 Task: Sort the products in the category "Cheddar" by relevance.
Action: Mouse moved to (726, 274)
Screenshot: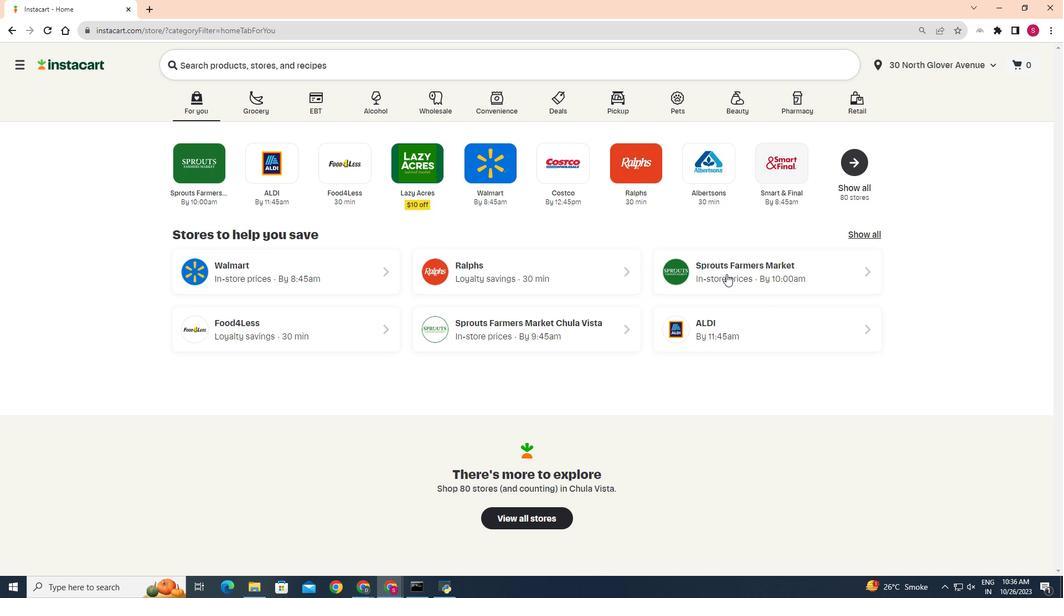 
Action: Mouse pressed left at (726, 274)
Screenshot: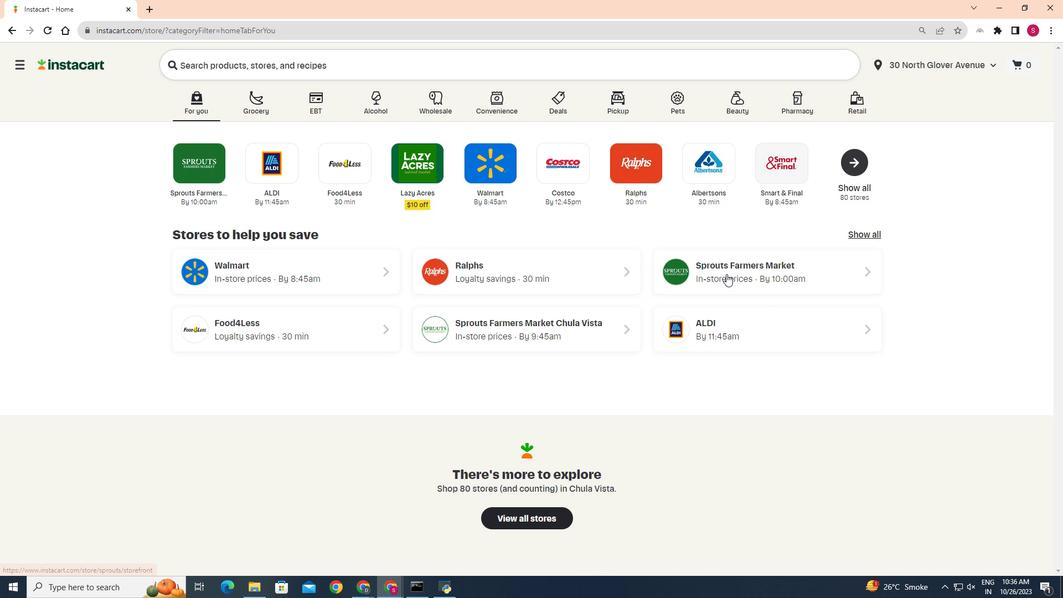 
Action: Mouse moved to (37, 501)
Screenshot: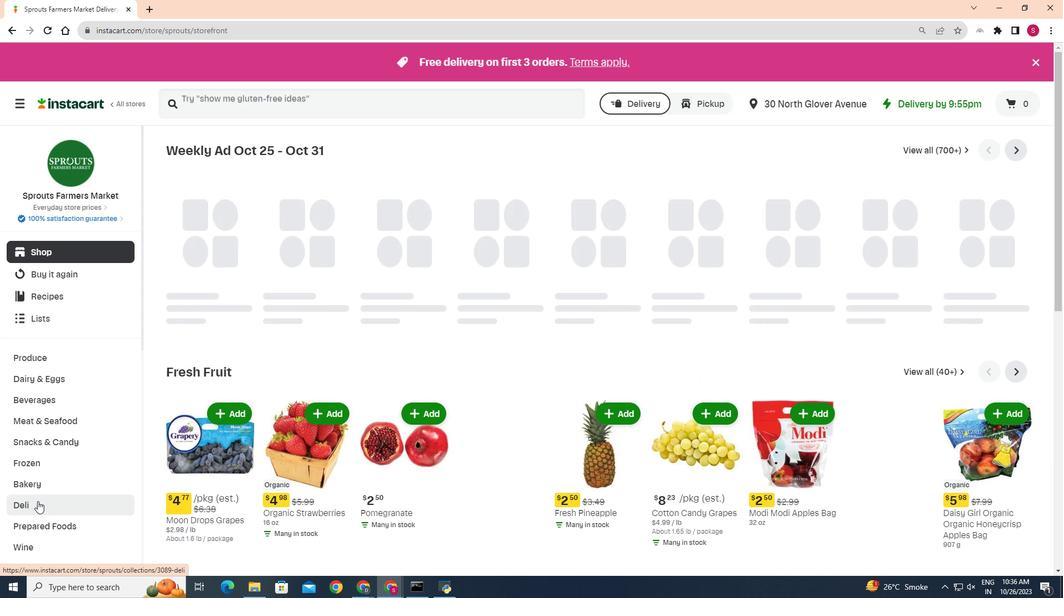 
Action: Mouse pressed left at (37, 501)
Screenshot: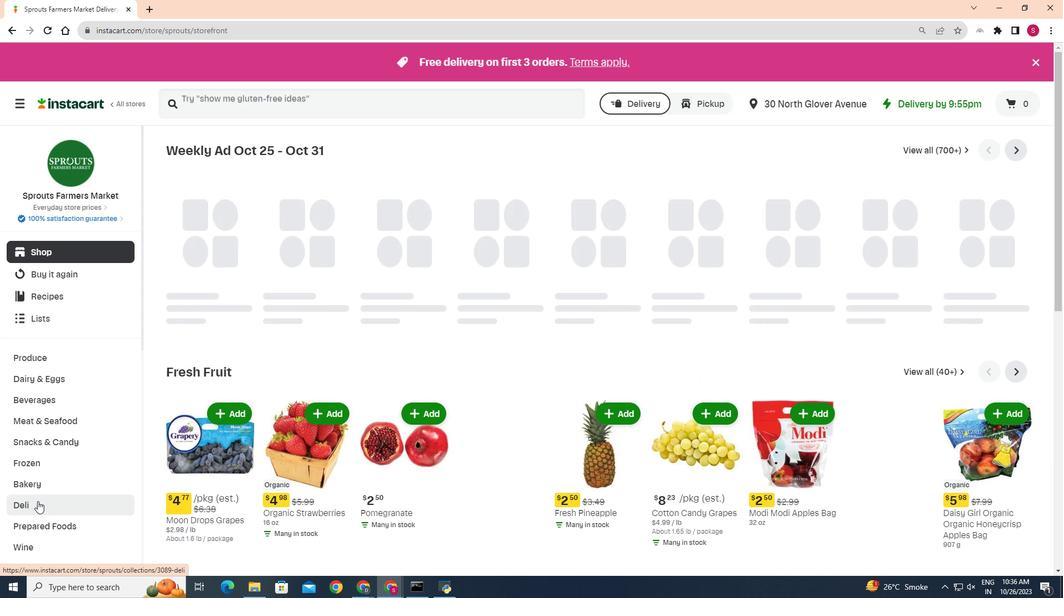
Action: Mouse moved to (288, 177)
Screenshot: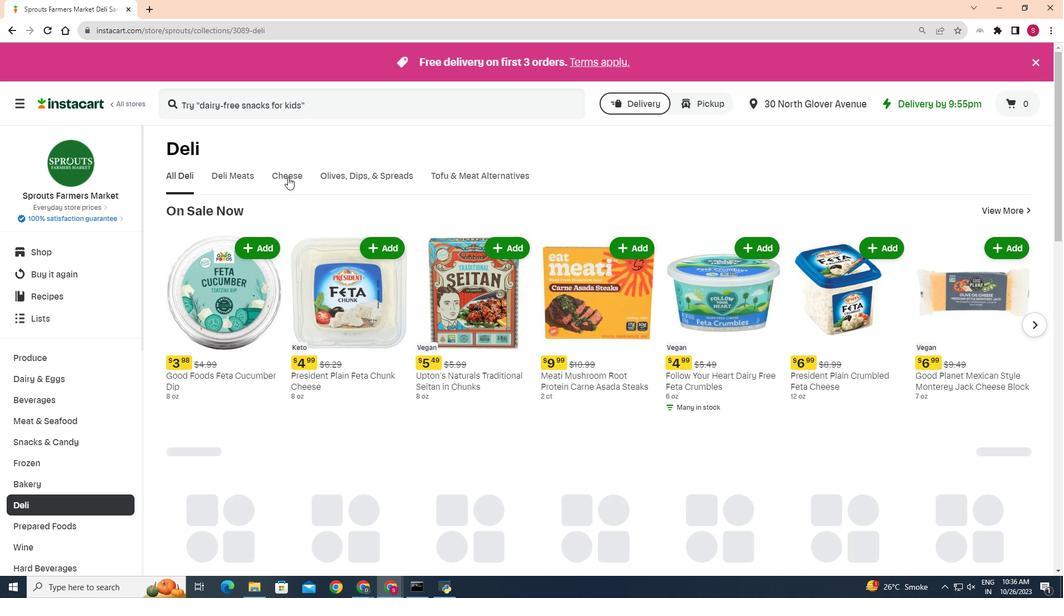 
Action: Mouse pressed left at (288, 177)
Screenshot: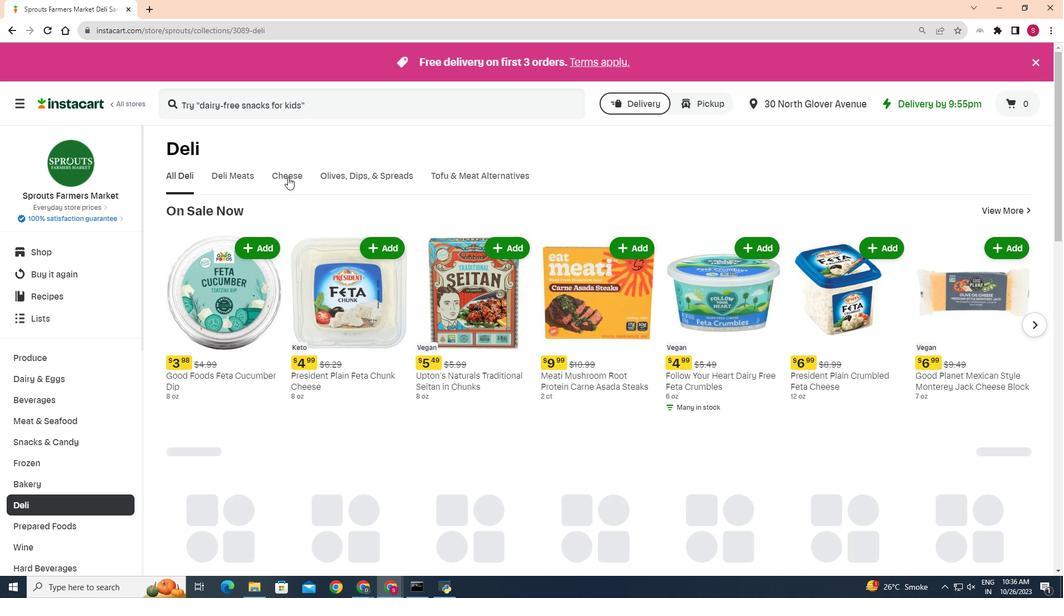 
Action: Mouse moved to (259, 224)
Screenshot: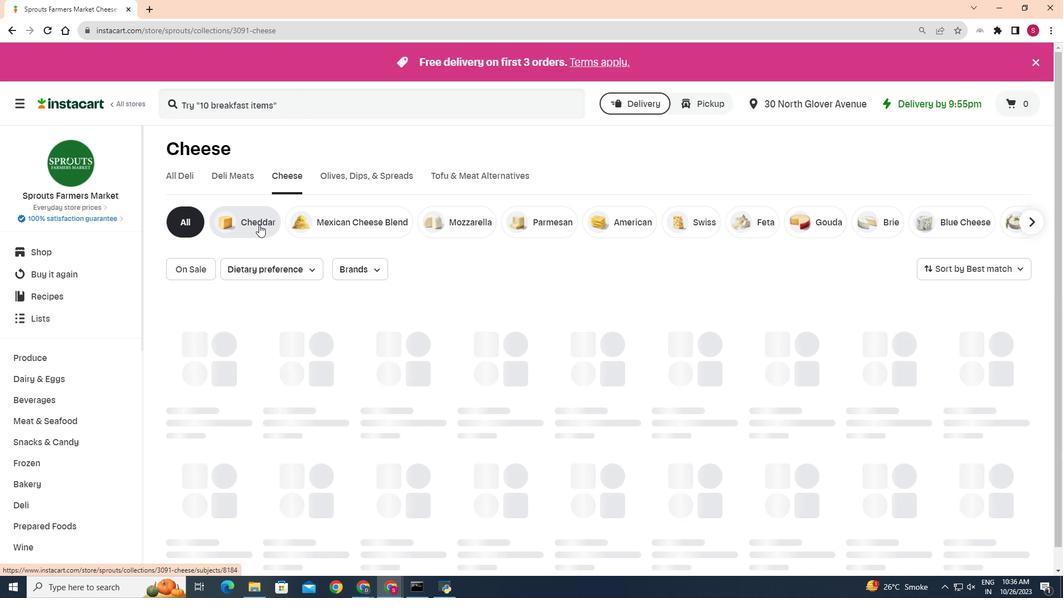 
Action: Mouse pressed left at (259, 224)
Screenshot: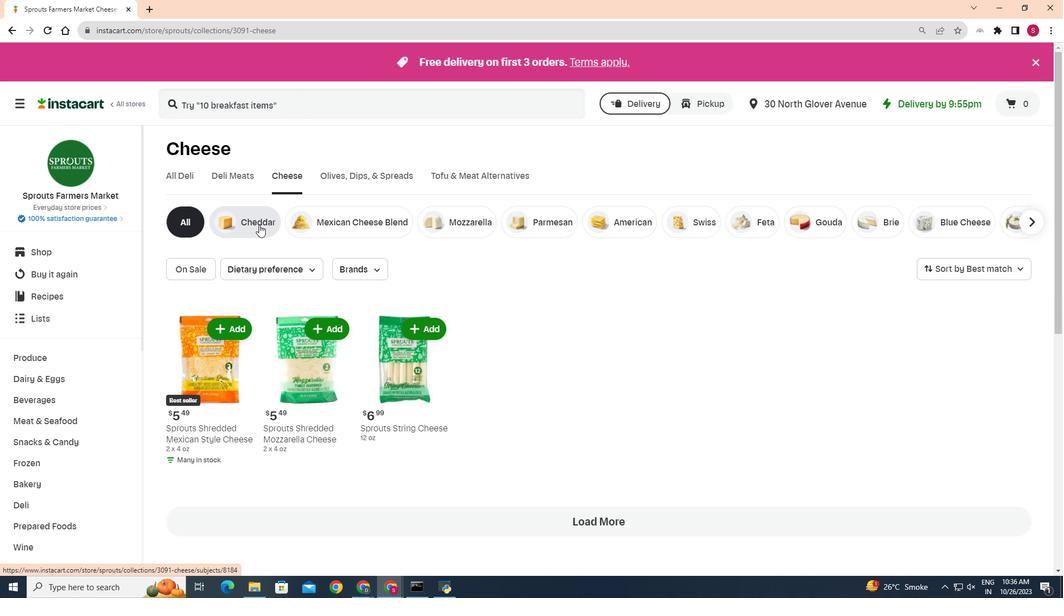 
Action: Mouse moved to (1021, 264)
Screenshot: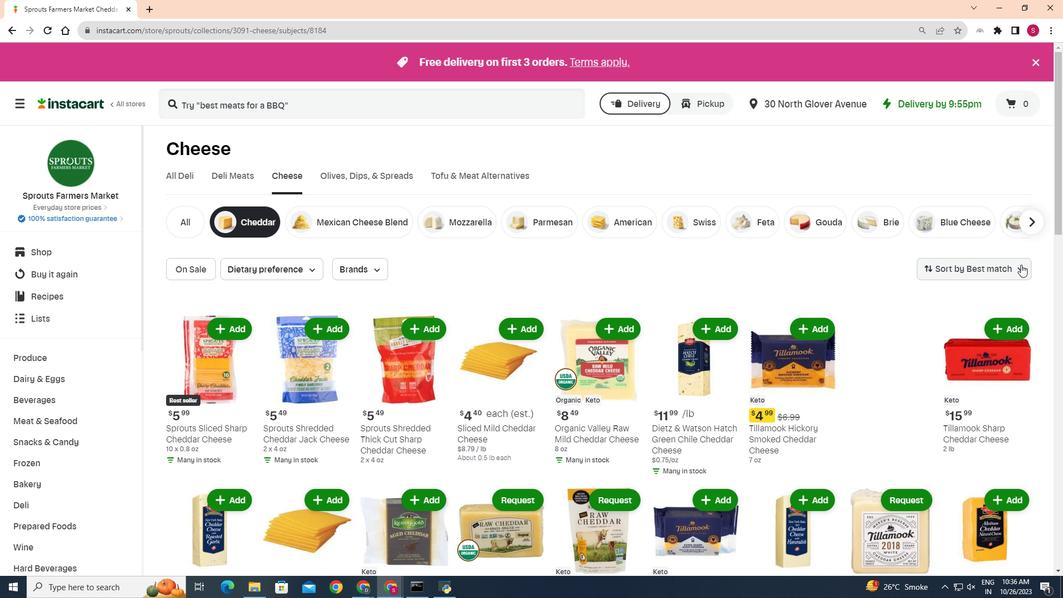 
Action: Mouse pressed left at (1021, 264)
Screenshot: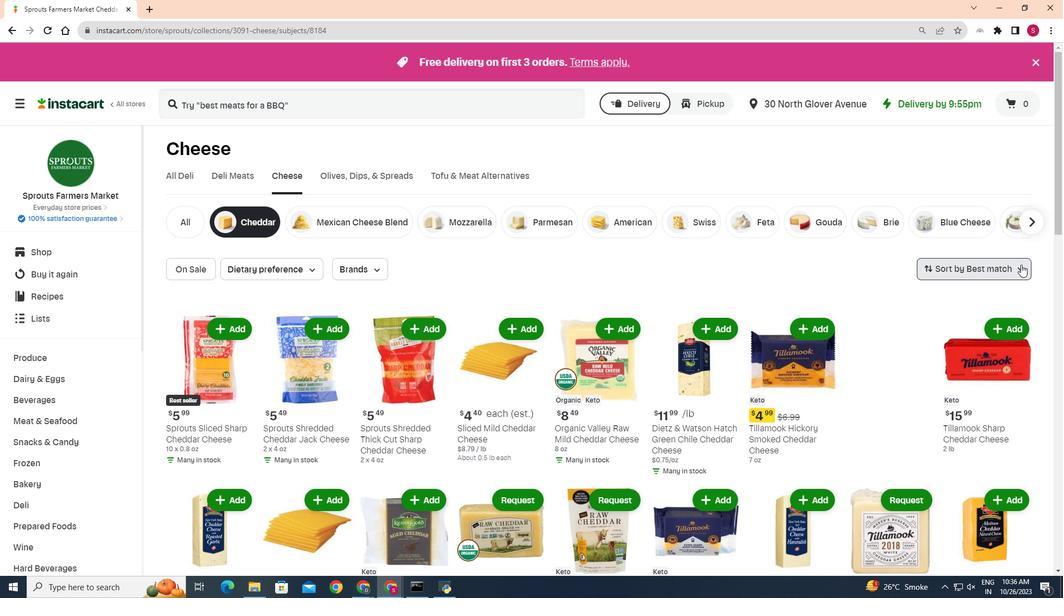 
Action: Mouse moved to (965, 432)
Screenshot: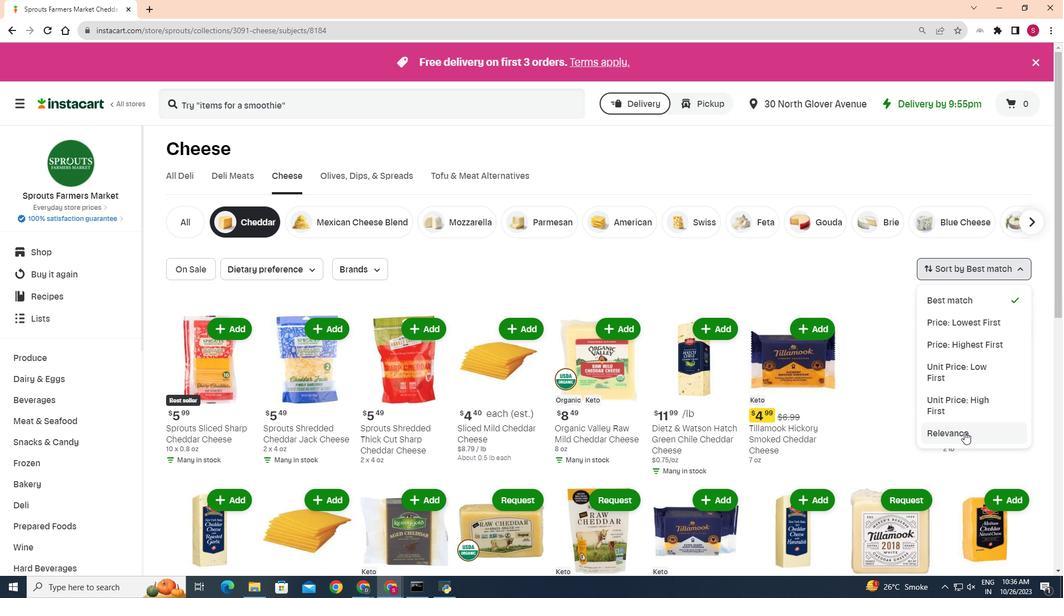 
Action: Mouse pressed left at (965, 432)
Screenshot: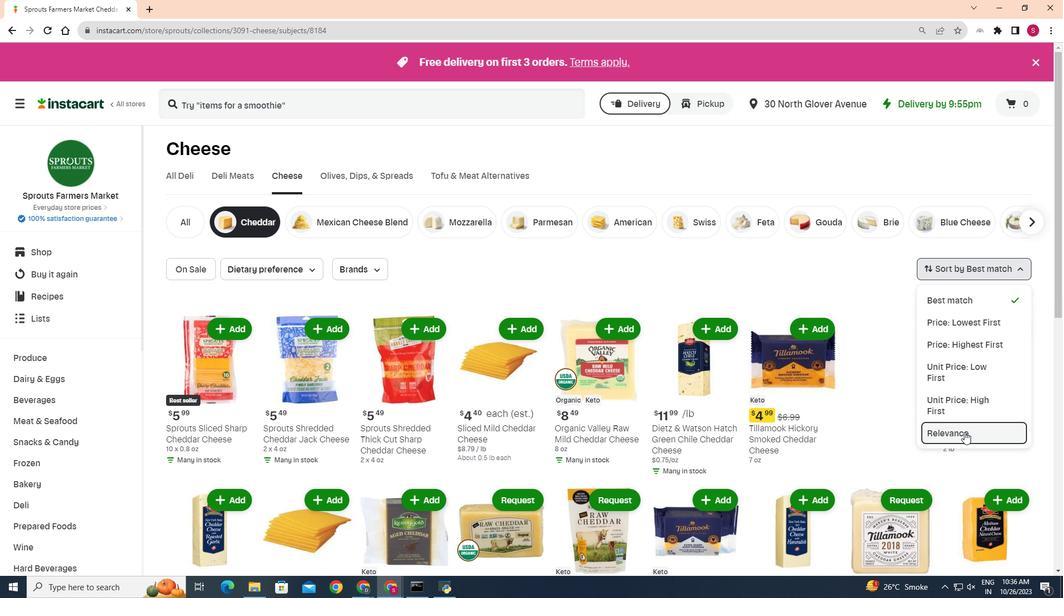 
Action: Mouse moved to (736, 317)
Screenshot: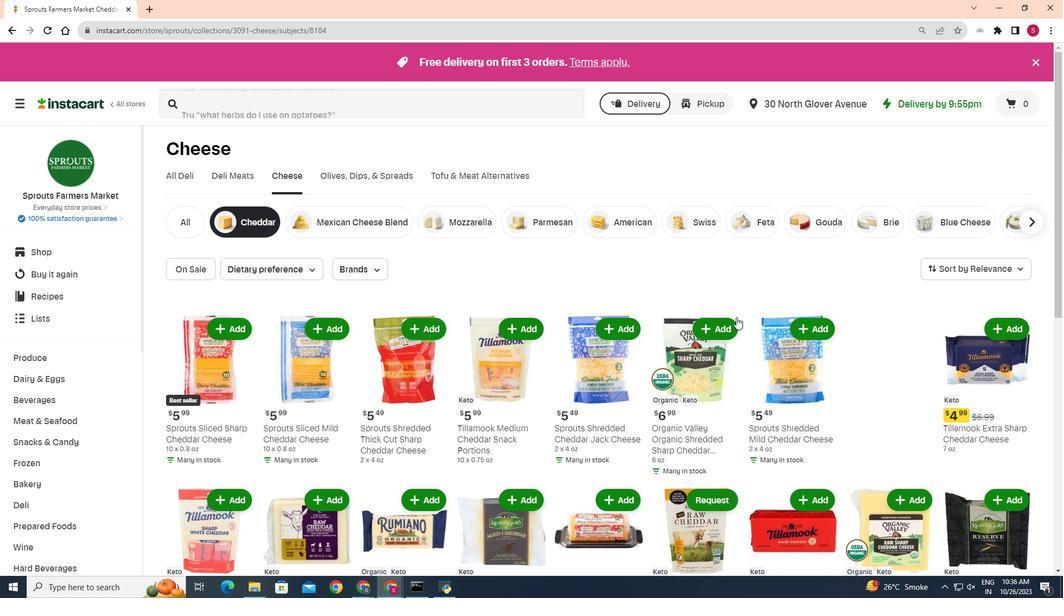 
Action: Mouse scrolled (736, 316) with delta (0, 0)
Screenshot: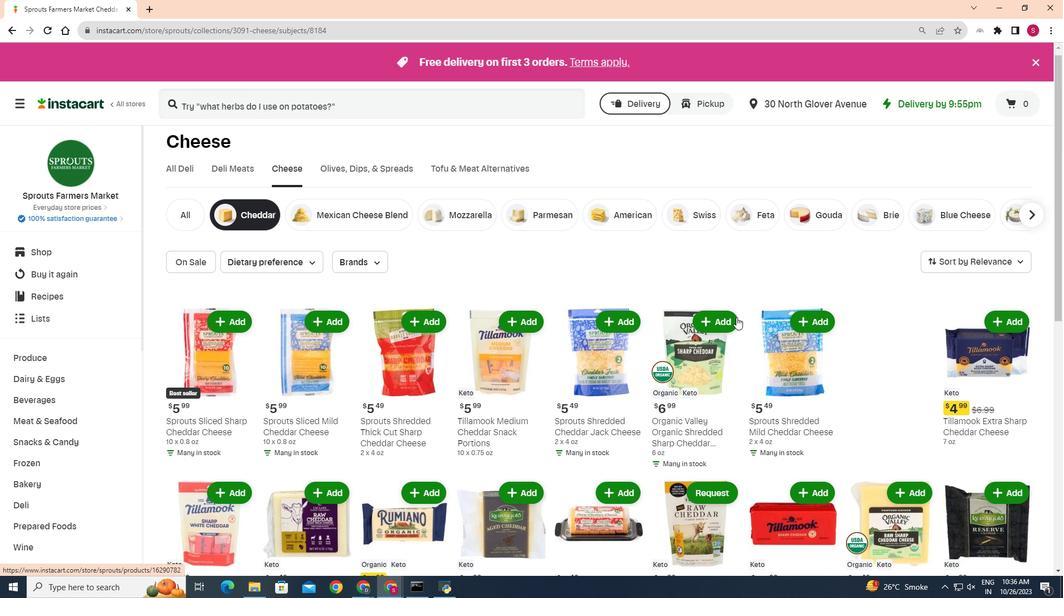 
Action: Mouse scrolled (736, 316) with delta (0, 0)
Screenshot: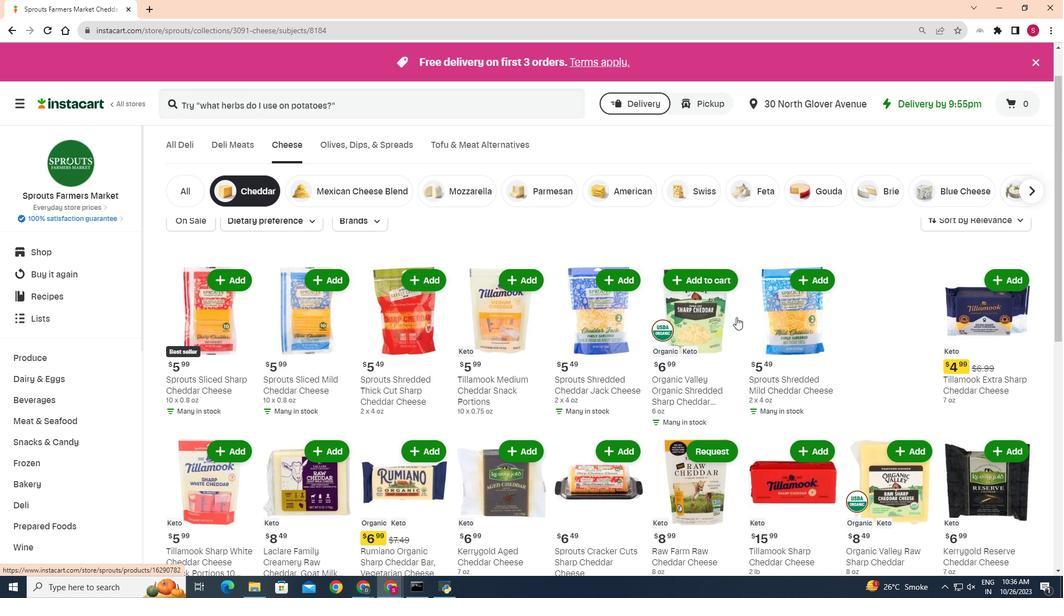 
Action: Mouse moved to (737, 317)
Screenshot: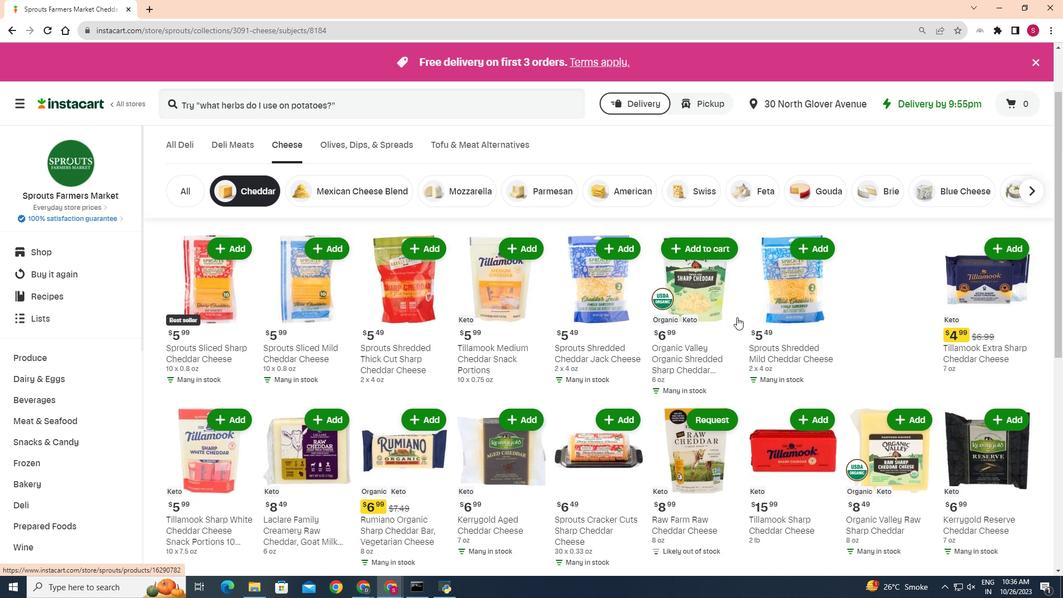 
Action: Mouse scrolled (737, 316) with delta (0, 0)
Screenshot: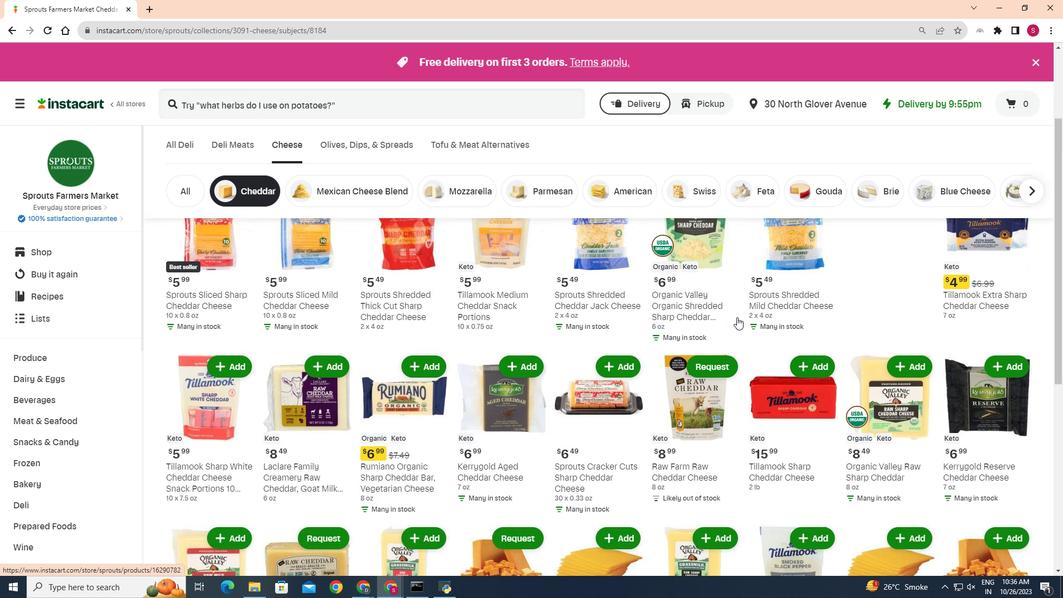 
Action: Mouse scrolled (737, 316) with delta (0, 0)
Screenshot: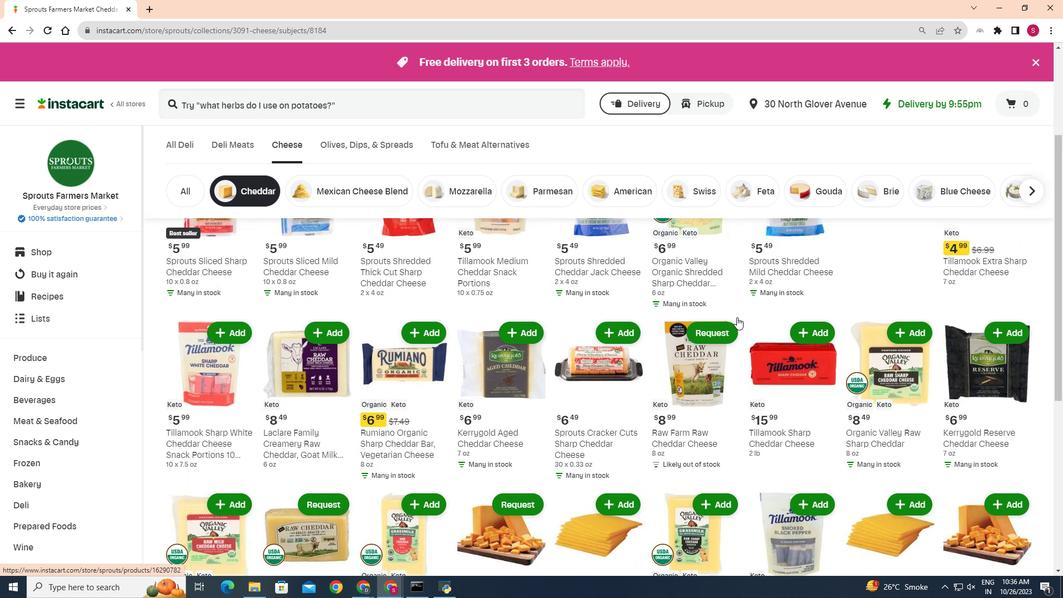 
Action: Mouse scrolled (737, 316) with delta (0, 0)
Screenshot: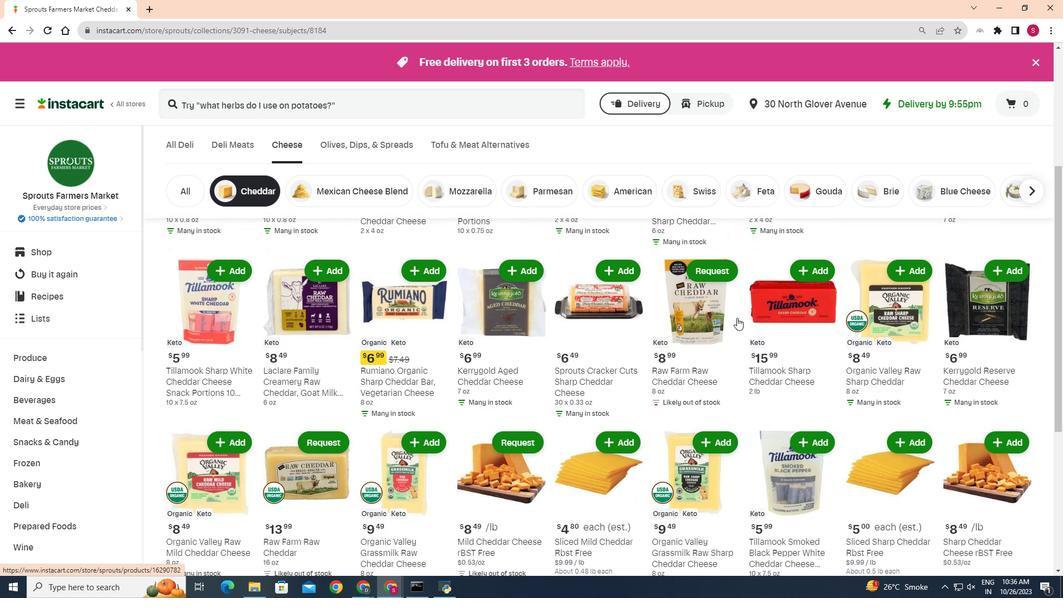 
Action: Mouse moved to (737, 318)
Screenshot: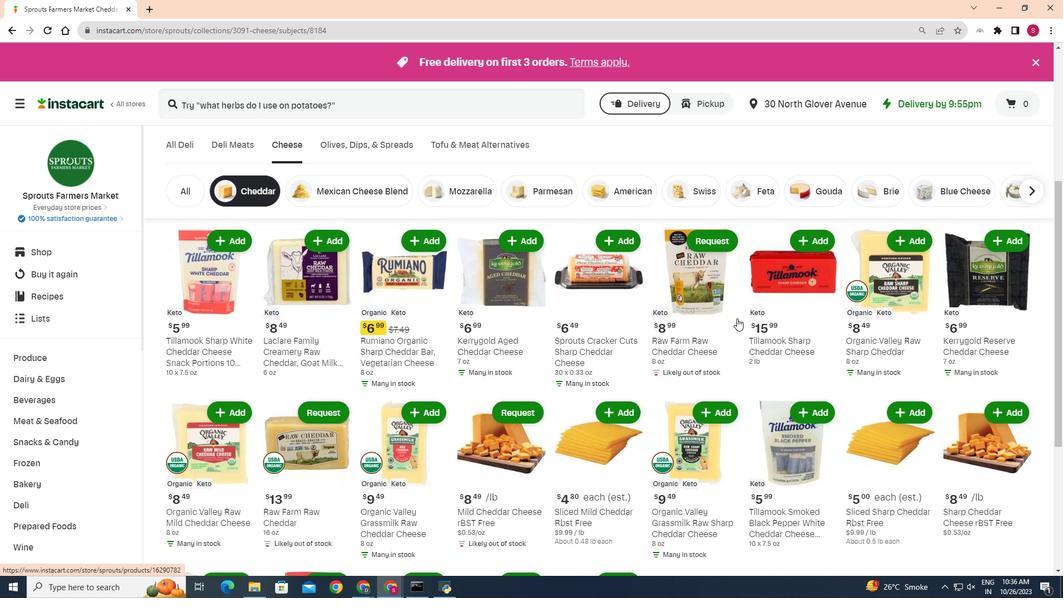 
Action: Mouse scrolled (737, 317) with delta (0, 0)
Screenshot: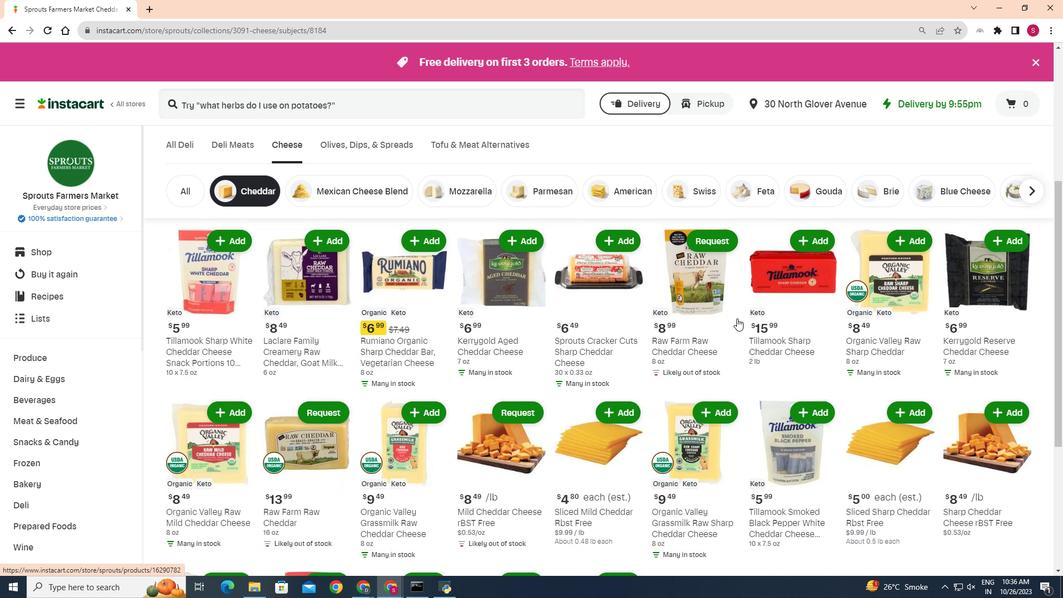 
Action: Mouse moved to (736, 319)
Screenshot: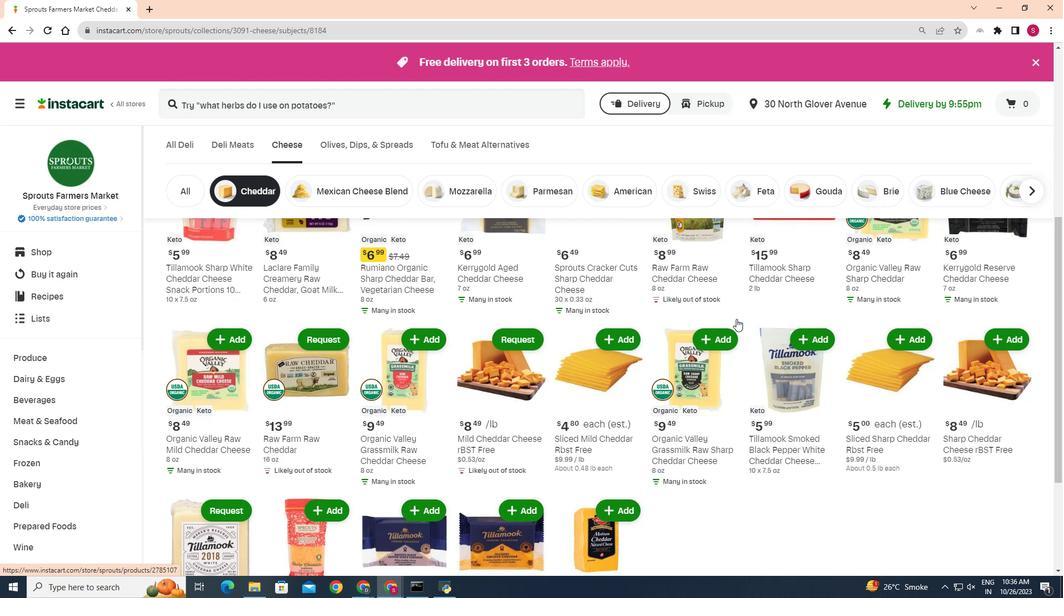 
Action: Mouse scrolled (736, 318) with delta (0, 0)
Screenshot: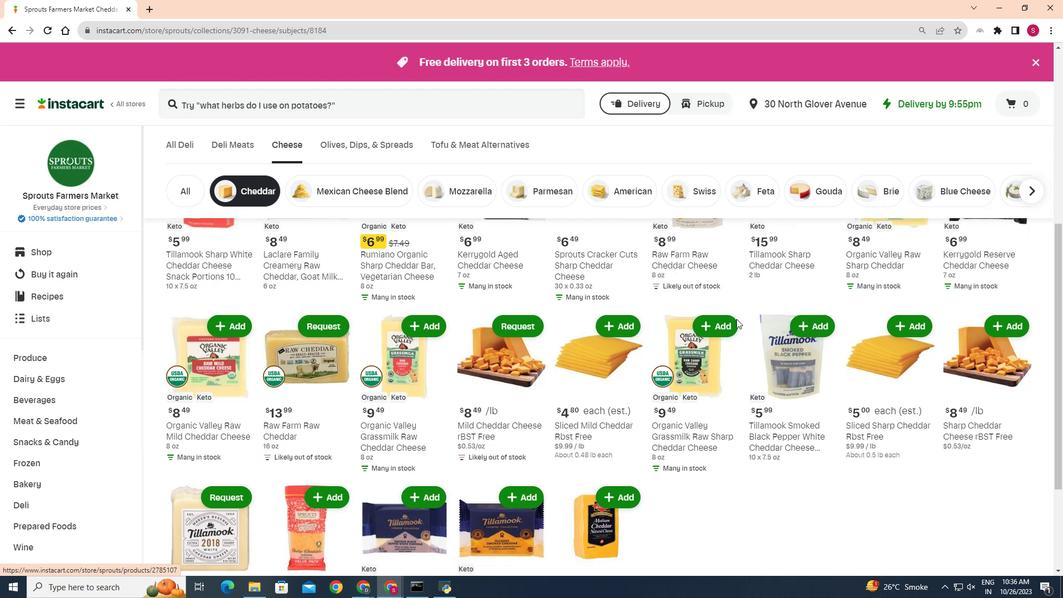 
Action: Mouse scrolled (736, 318) with delta (0, 0)
Screenshot: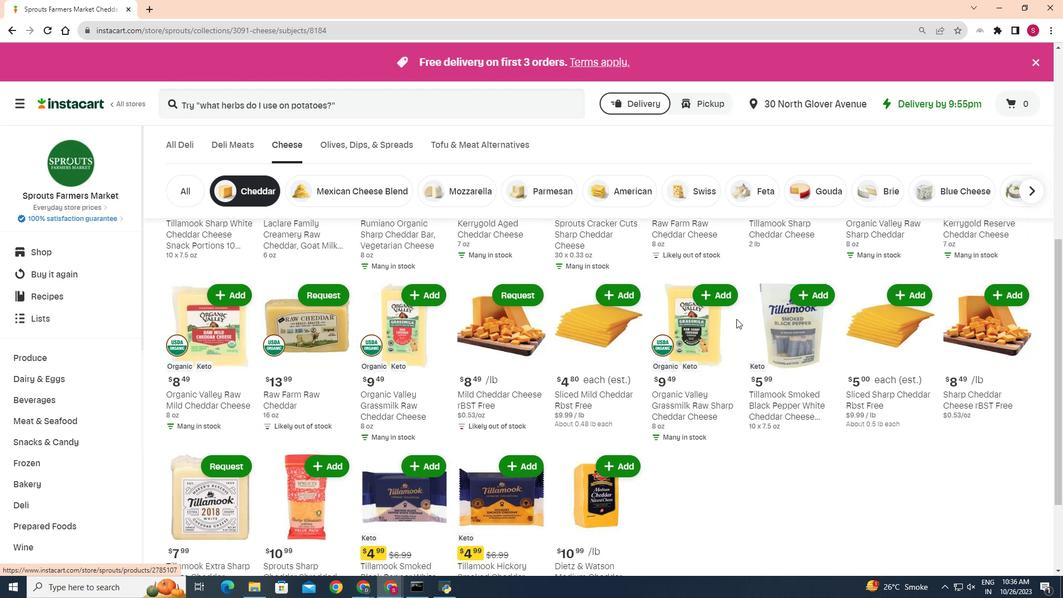 
Action: Mouse scrolled (736, 318) with delta (0, 0)
Screenshot: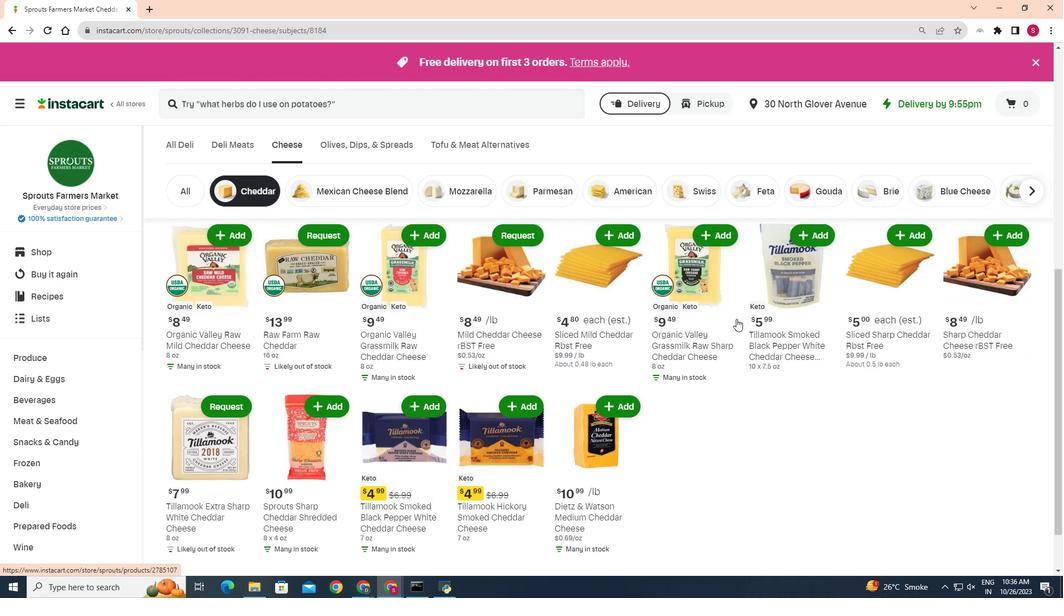 
Action: Mouse scrolled (736, 318) with delta (0, 0)
Screenshot: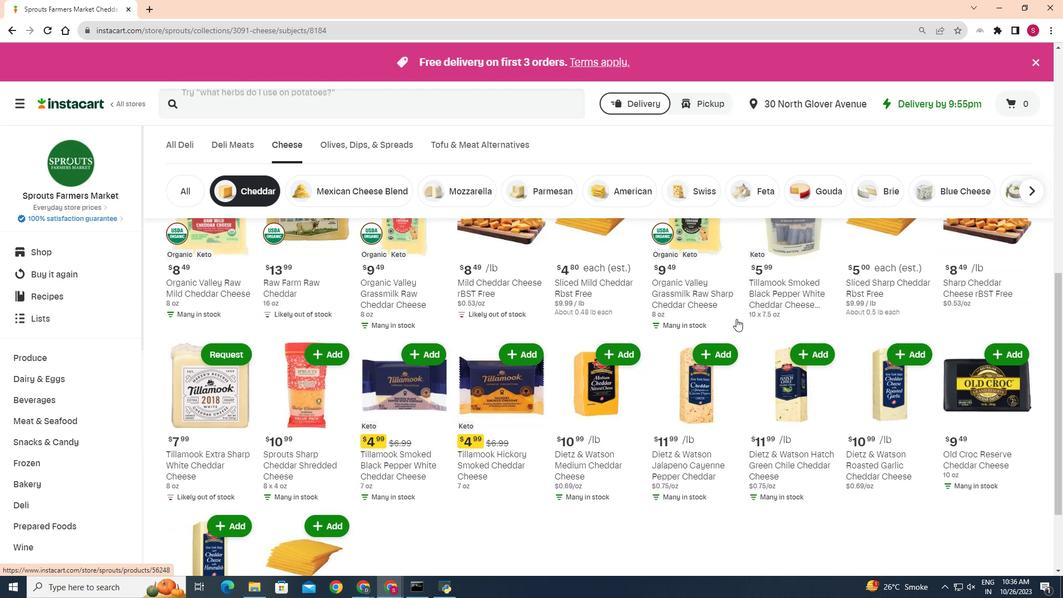 
Action: Mouse scrolled (736, 318) with delta (0, 0)
Screenshot: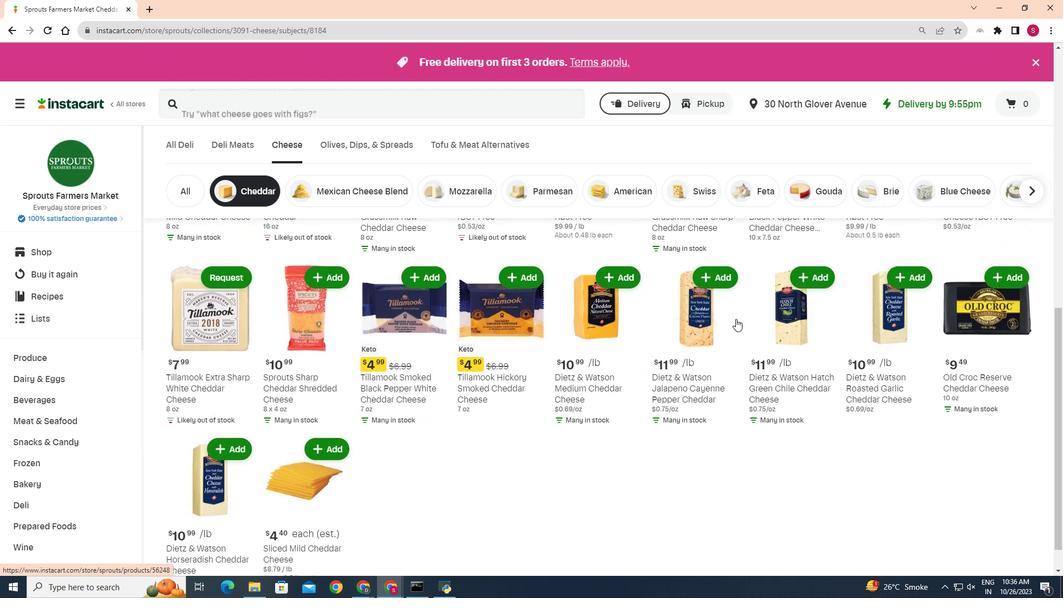 
Action: Mouse moved to (736, 319)
Screenshot: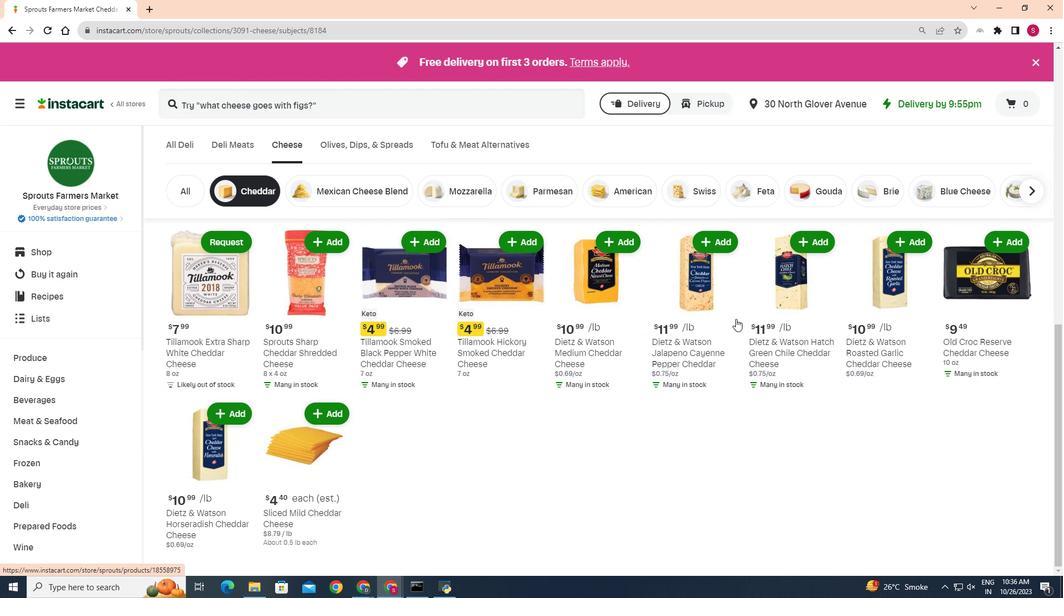 
